 Task: Create Workspace Angel Investors Workspace description Coordinate and manage business travel arrangements. Workspace type Small Business
Action: Mouse moved to (331, 68)
Screenshot: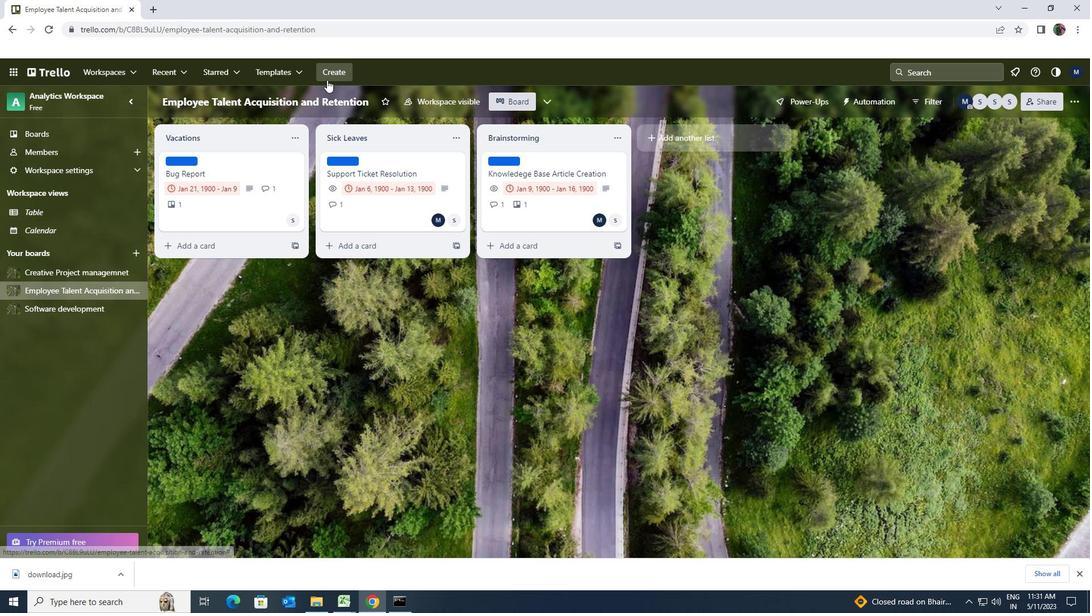
Action: Mouse pressed left at (331, 68)
Screenshot: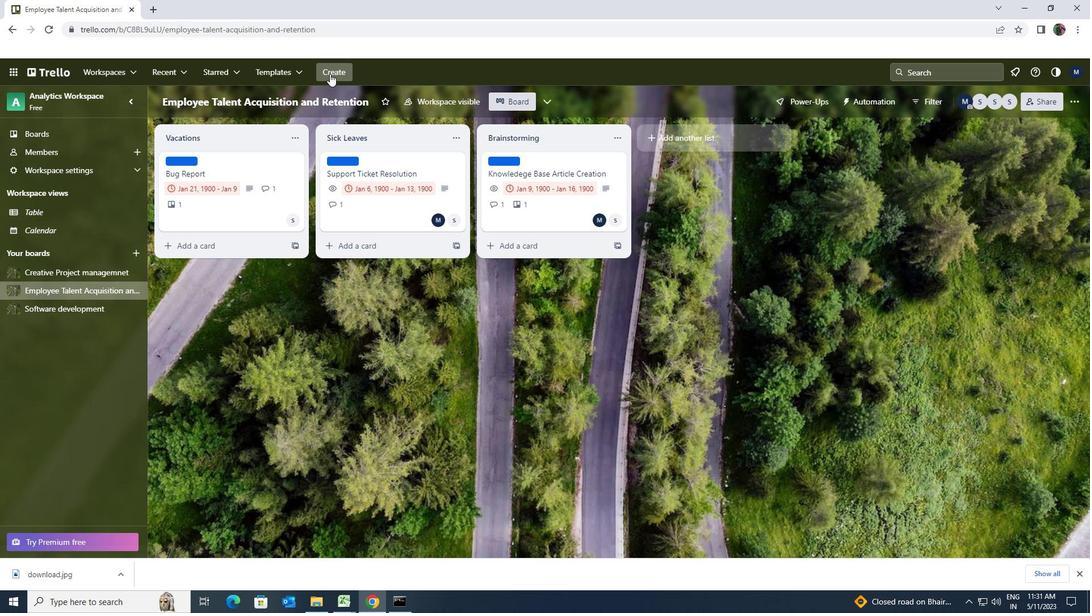 
Action: Mouse moved to (349, 197)
Screenshot: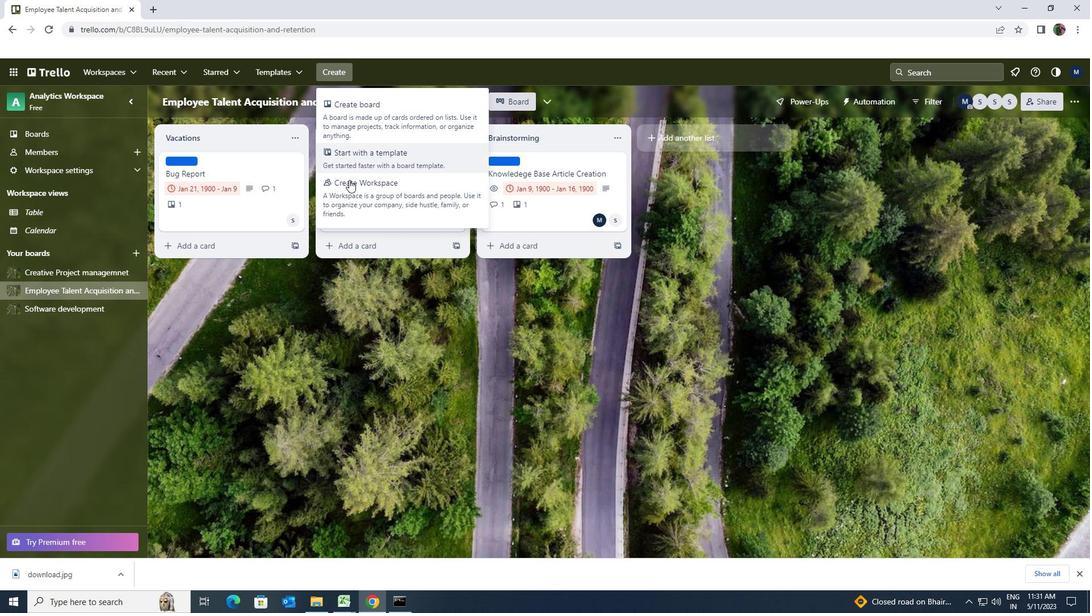 
Action: Mouse pressed left at (349, 197)
Screenshot: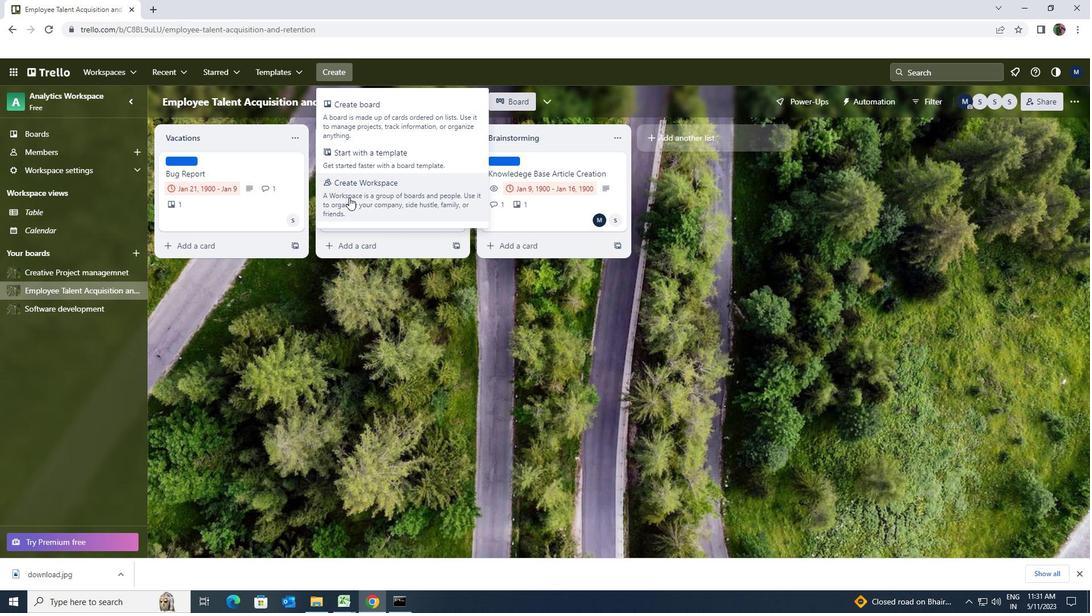 
Action: Mouse moved to (349, 198)
Screenshot: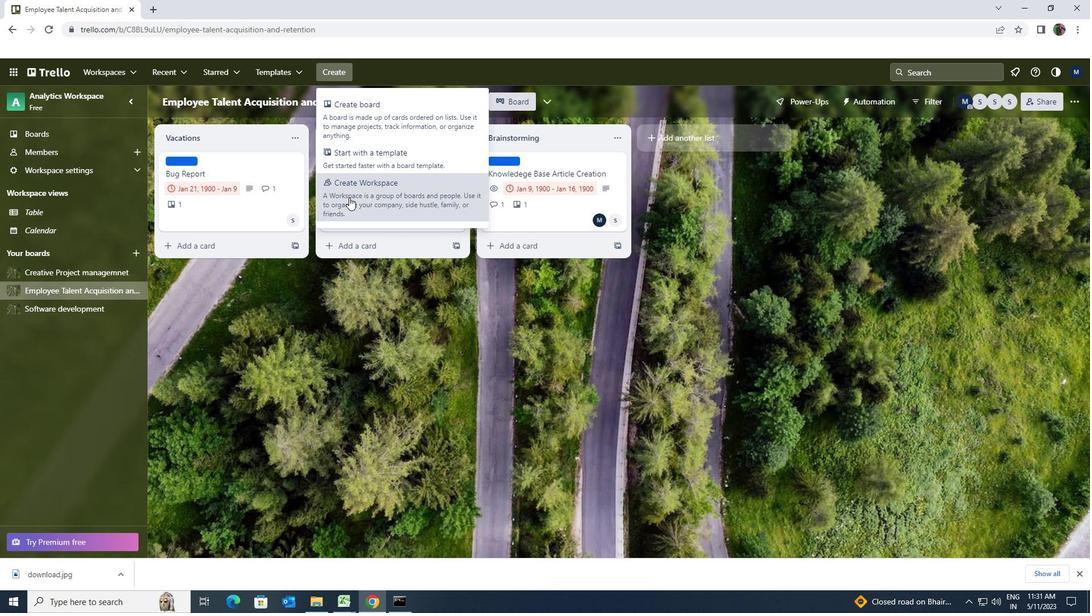 
Action: Key pressed <Key.shift>ANGEL<Key.space><Key.shift>INVESTORS
Screenshot: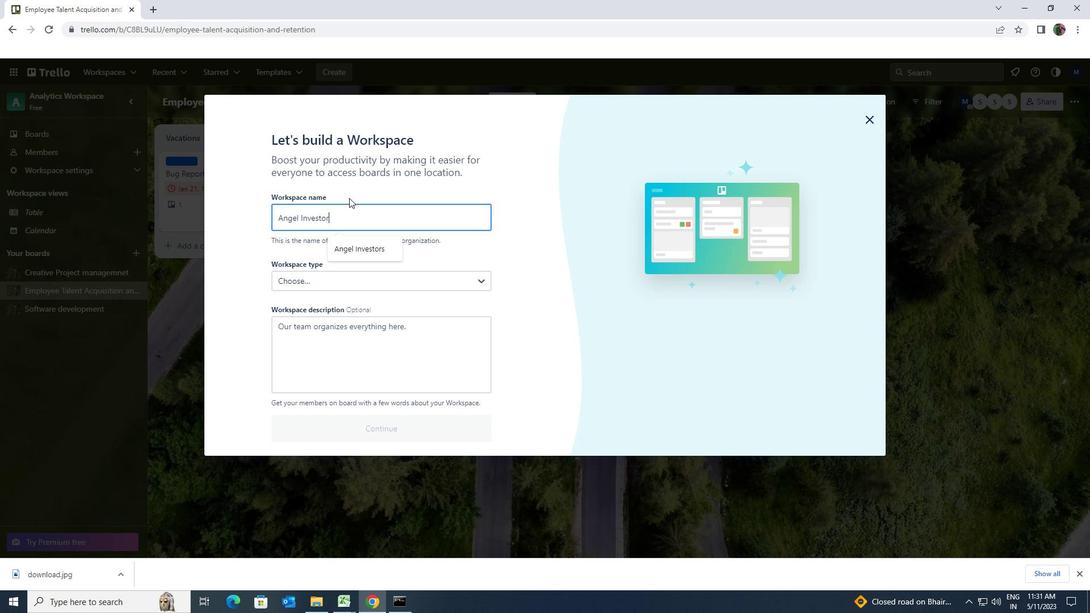 
Action: Mouse moved to (392, 336)
Screenshot: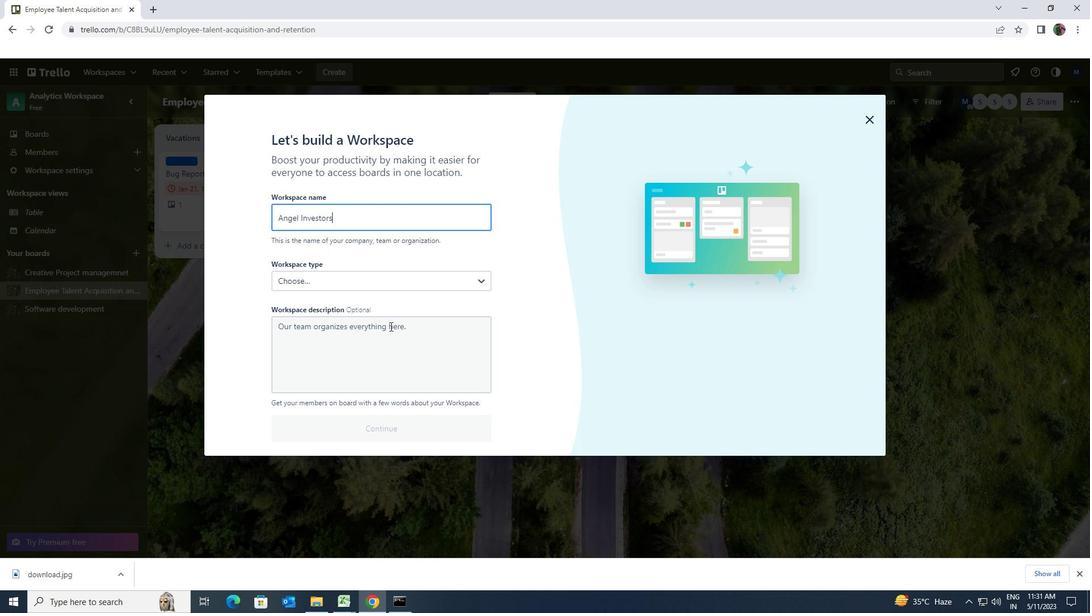 
Action: Mouse pressed left at (392, 336)
Screenshot: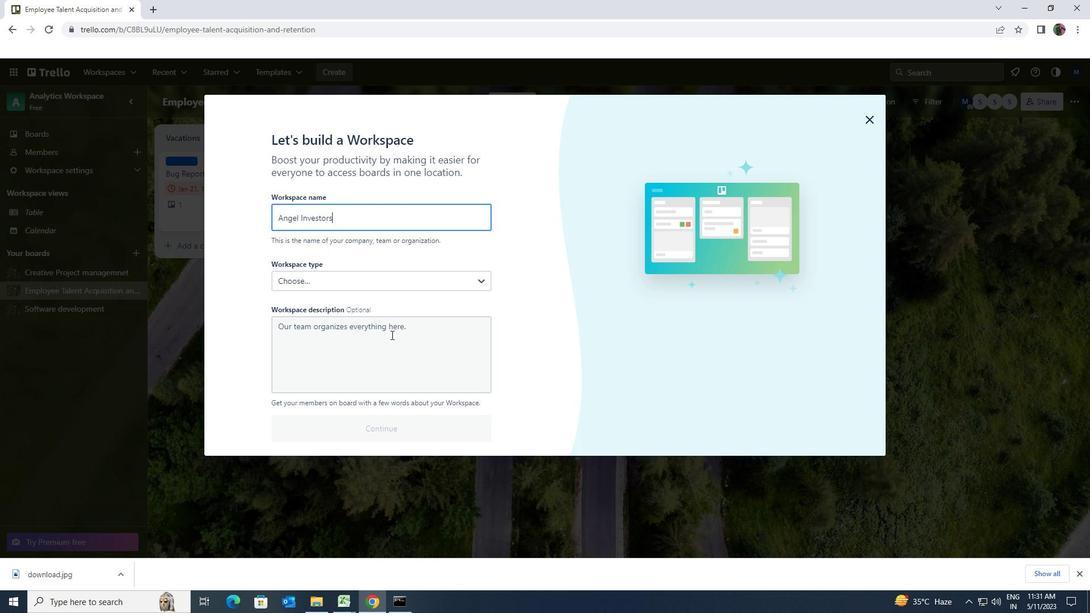 
Action: Key pressed <Key.shift>COORDINATE<Key.space>AND<Key.space>MANAGE<Key.space>BUSINESS<Key.space>TRAVEL<Key.space>ARRANGEMENTS
Screenshot: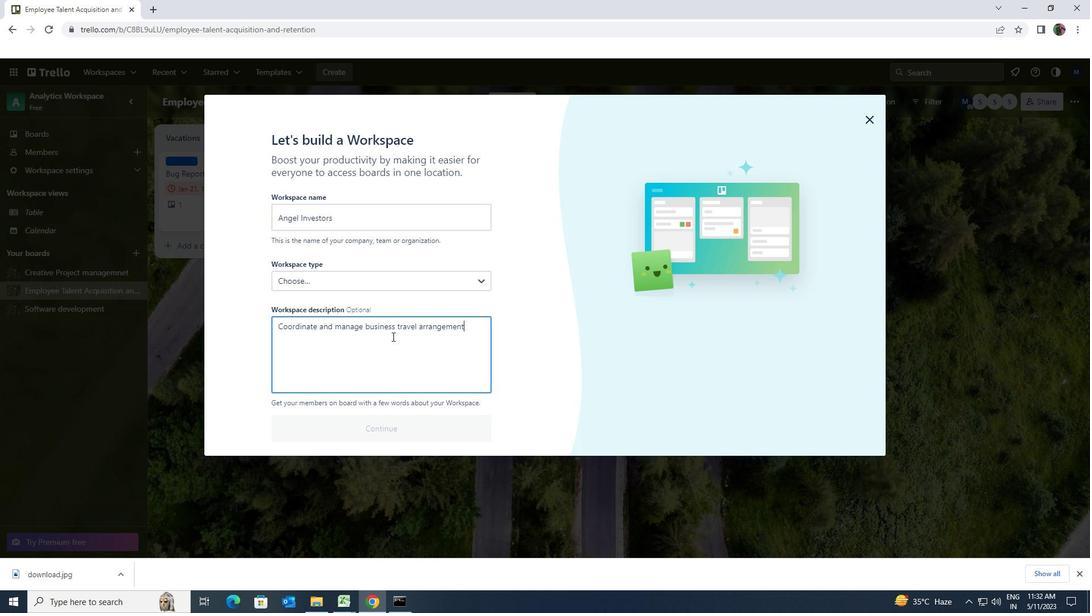 
Action: Mouse moved to (475, 278)
Screenshot: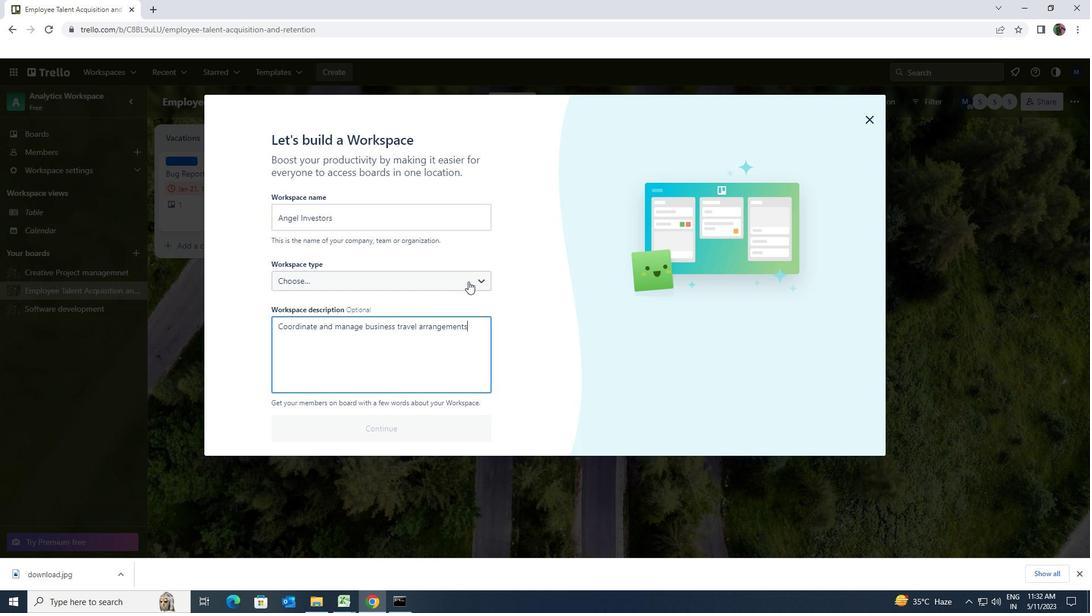 
Action: Mouse pressed left at (475, 278)
Screenshot: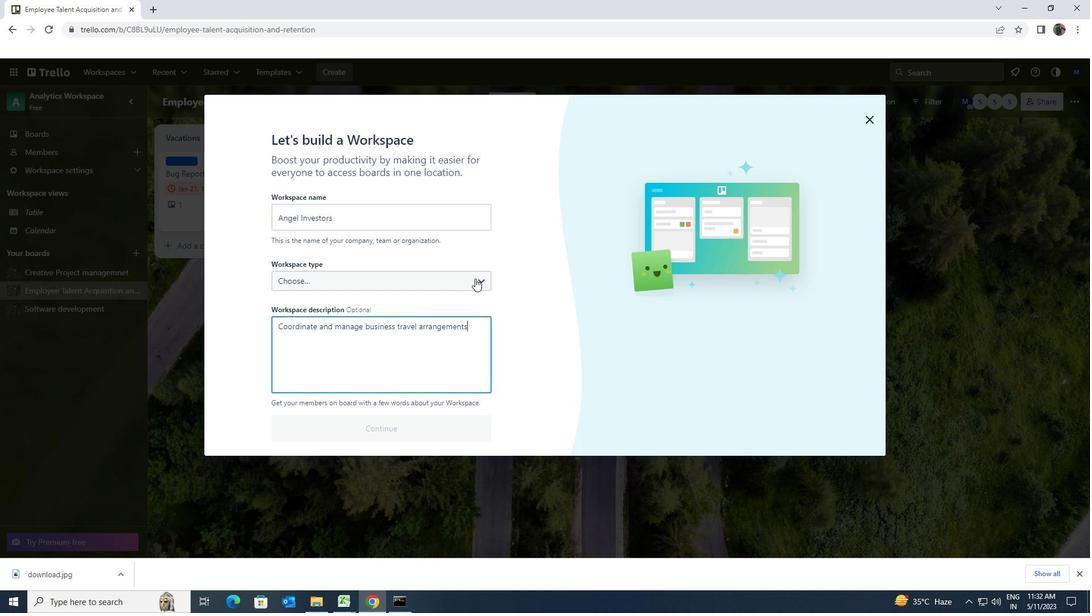 
Action: Mouse moved to (450, 309)
Screenshot: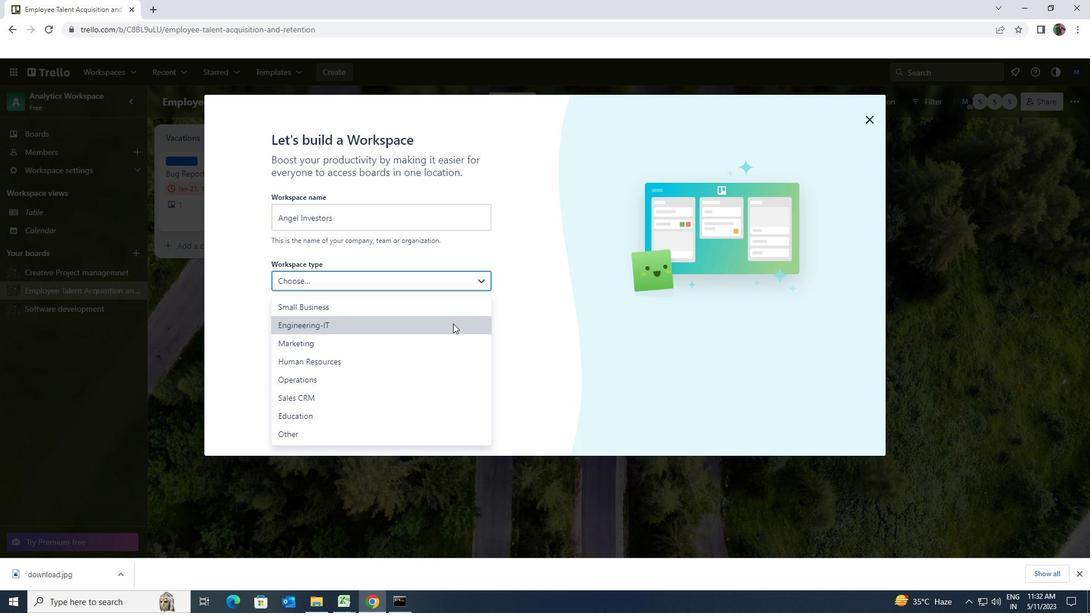 
Action: Mouse pressed left at (450, 309)
Screenshot: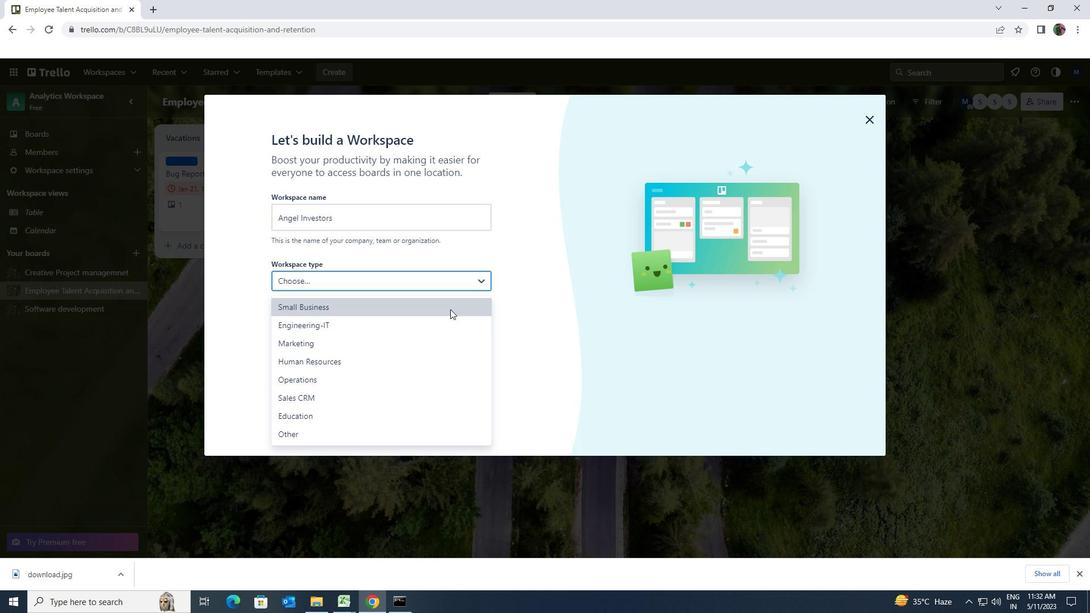 
Action: Mouse moved to (421, 425)
Screenshot: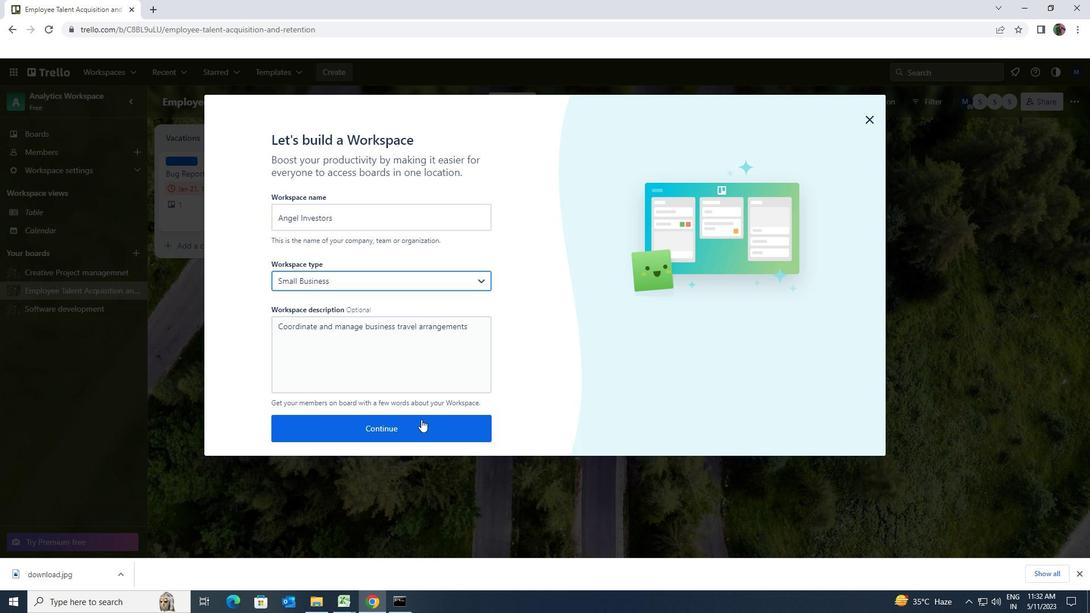 
Action: Mouse pressed left at (421, 425)
Screenshot: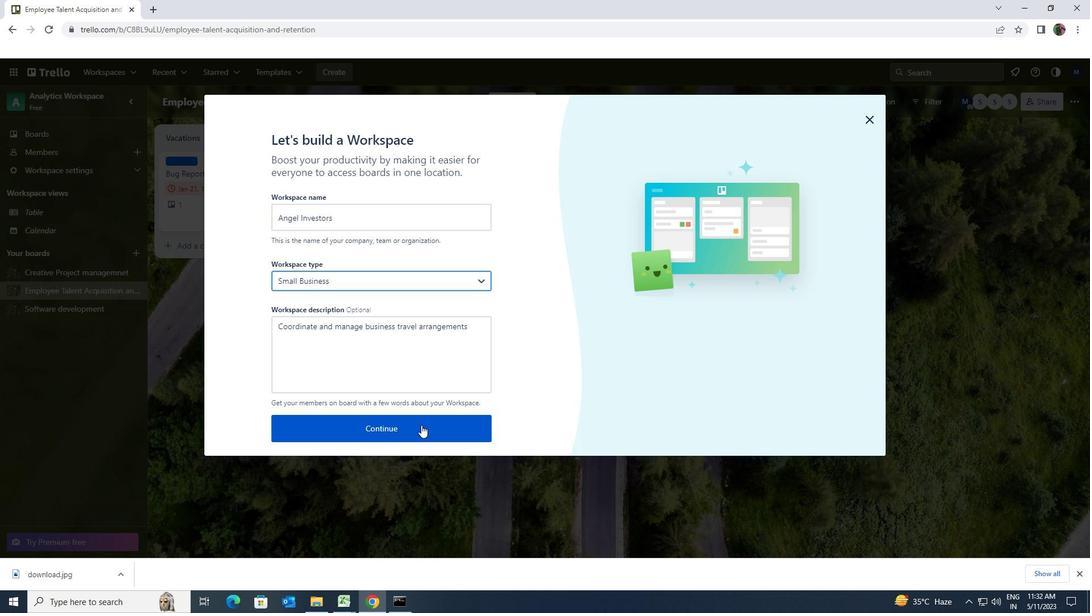 
